 Task: Set the "Adaptive logic" for "Unified adaptive streaming for DASH/HLS" to "Predictive".
Action: Mouse moved to (121, 25)
Screenshot: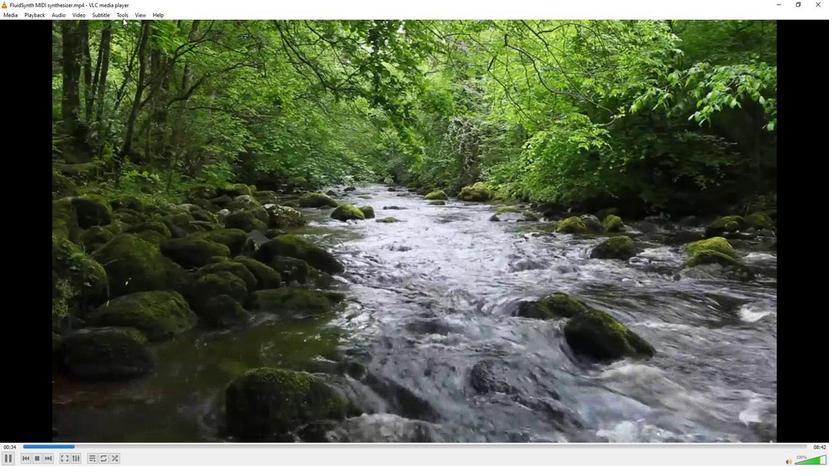 
Action: Mouse pressed left at (121, 25)
Screenshot: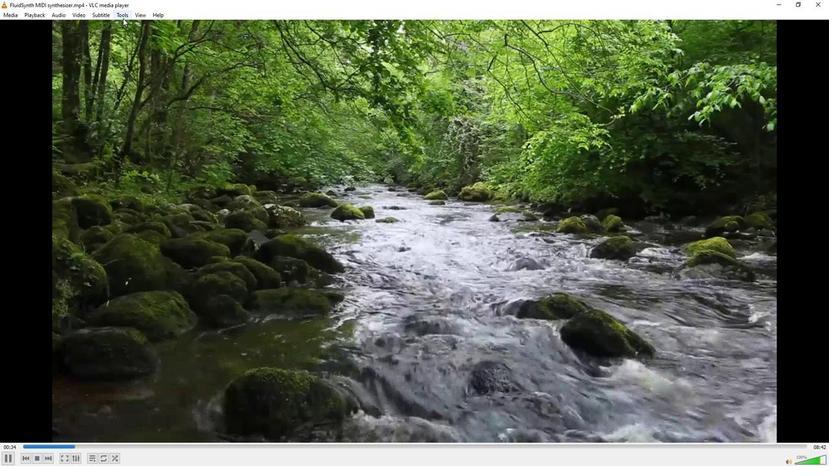 
Action: Mouse moved to (120, 119)
Screenshot: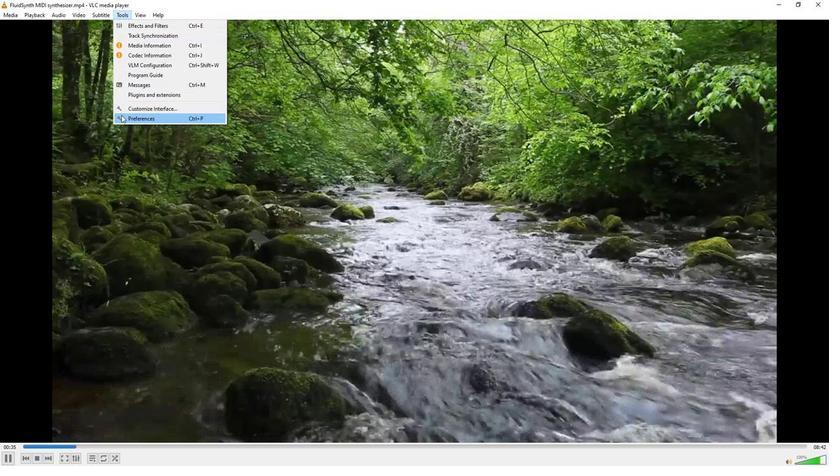
Action: Mouse pressed left at (120, 119)
Screenshot: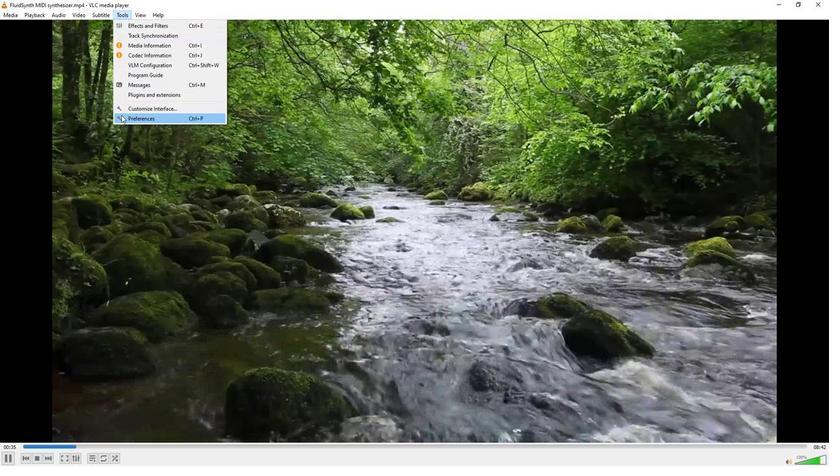 
Action: Mouse moved to (234, 355)
Screenshot: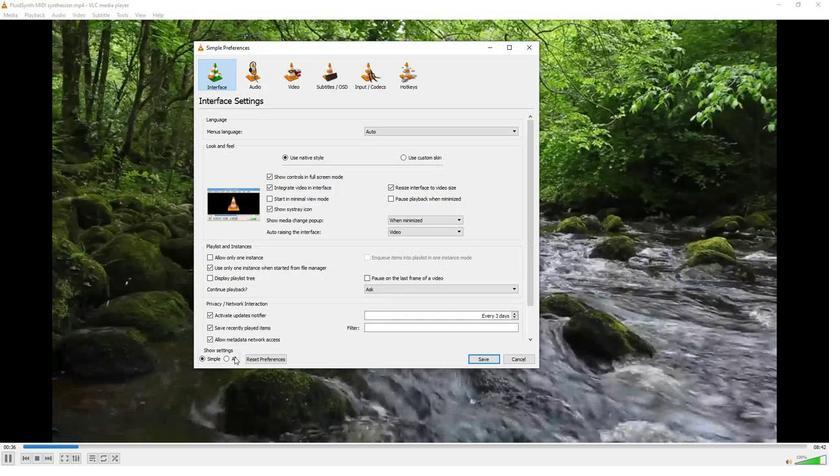 
Action: Mouse pressed left at (234, 355)
Screenshot: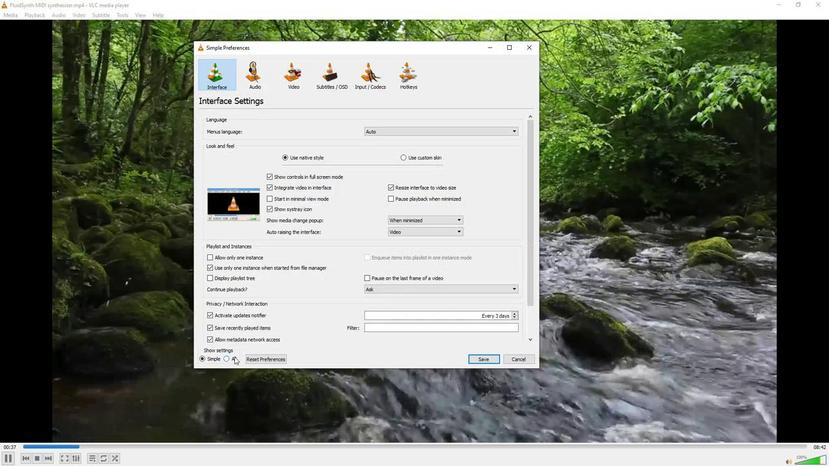 
Action: Mouse moved to (213, 237)
Screenshot: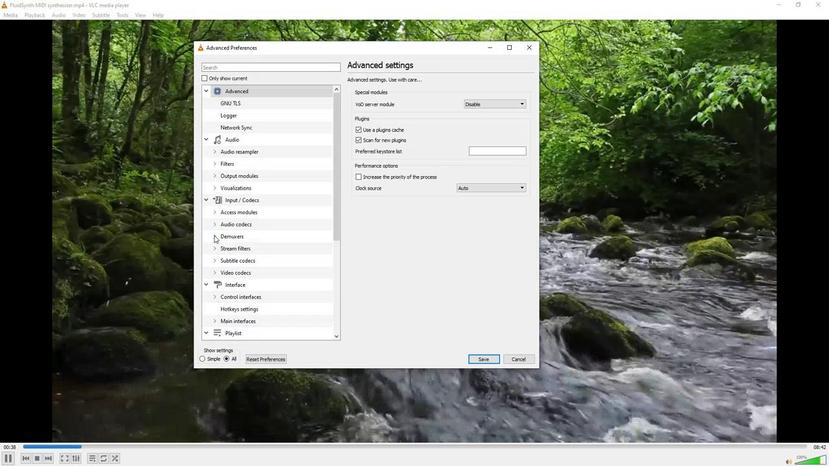 
Action: Mouse pressed left at (213, 237)
Screenshot: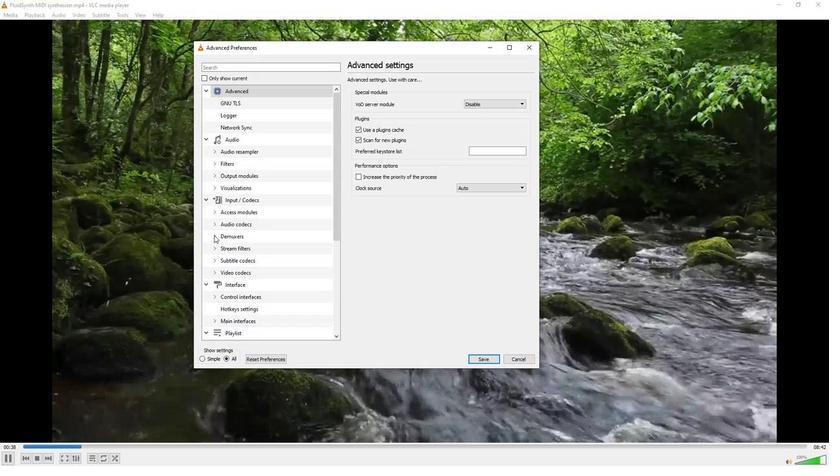 
Action: Mouse moved to (235, 248)
Screenshot: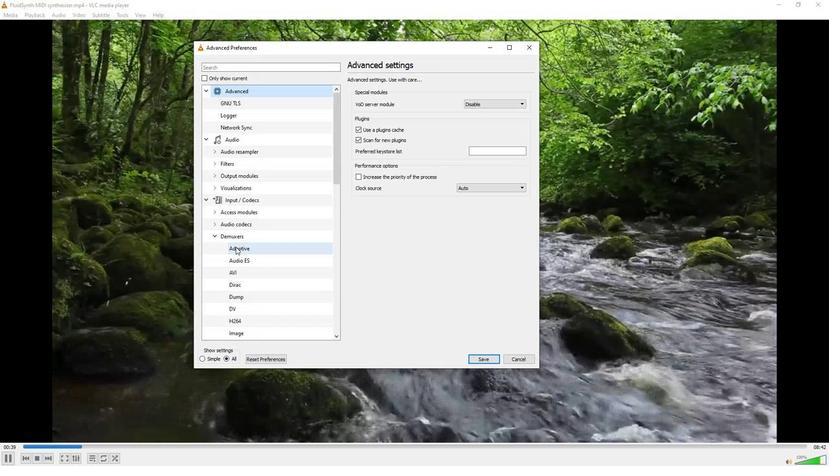 
Action: Mouse pressed left at (235, 248)
Screenshot: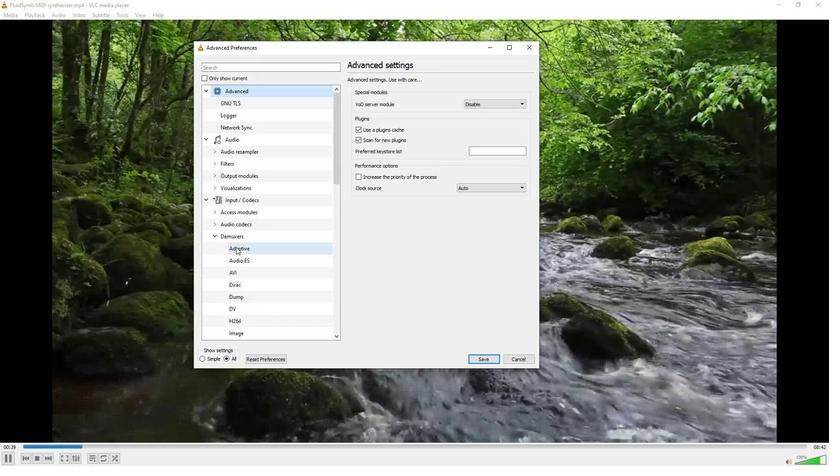 
Action: Mouse moved to (499, 97)
Screenshot: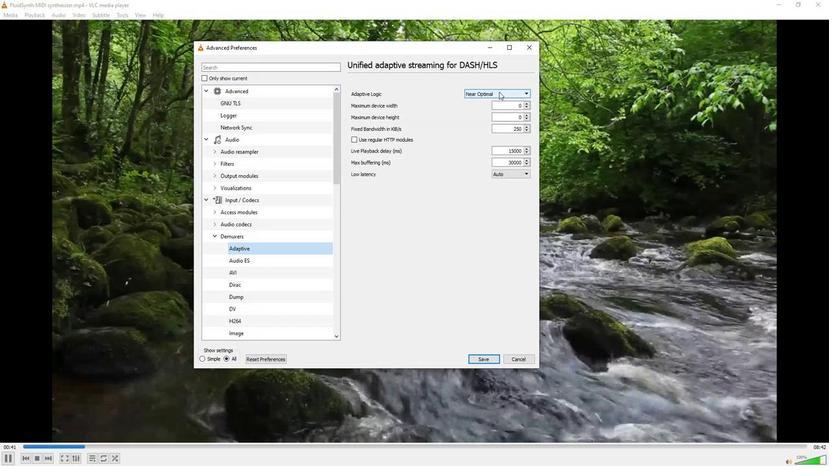 
Action: Mouse pressed left at (499, 97)
Screenshot: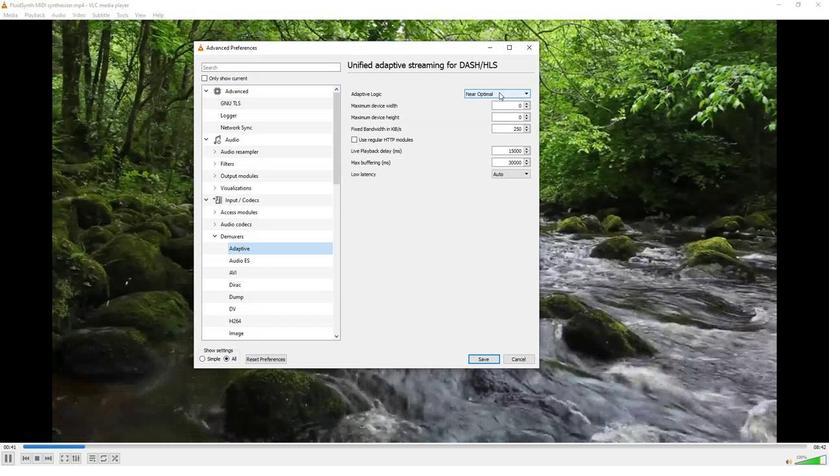 
Action: Mouse moved to (488, 112)
Screenshot: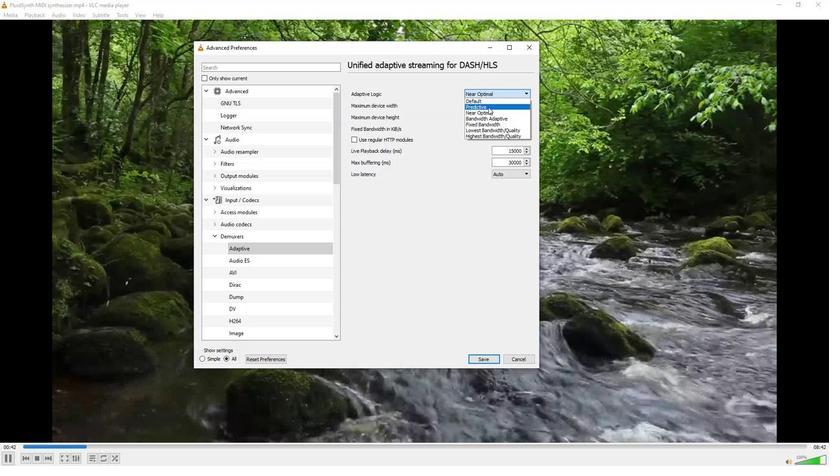 
Action: Mouse pressed left at (488, 112)
Screenshot: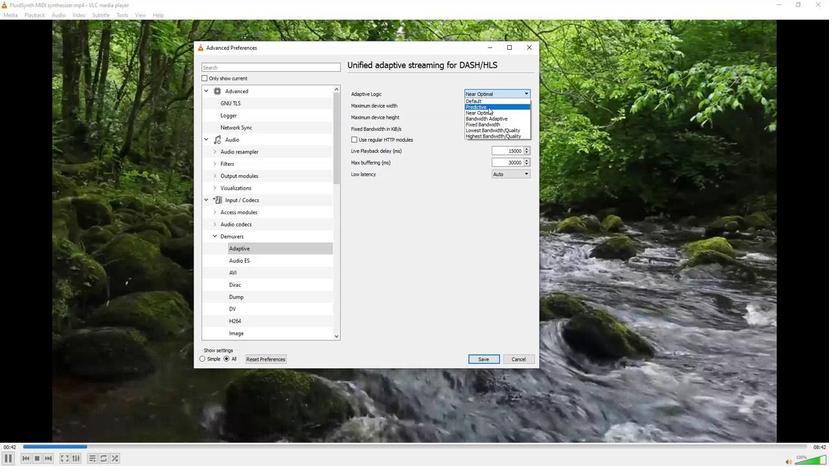 
Action: Mouse moved to (478, 295)
Screenshot: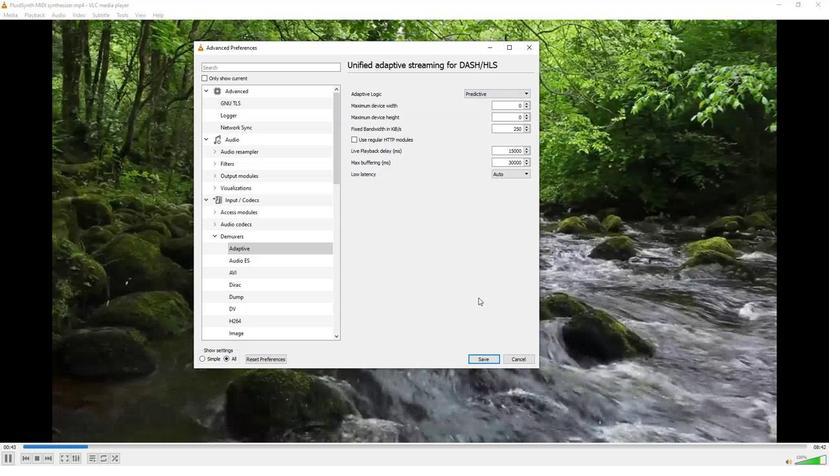 
